 Task: Log work in the project TranceTech for the issue 'Upgrade the performance of a mobile application to reduce load times and improve responsiveness' spent time as '6w 3d 19h 11m' and remaining time as '2w 3d 14h 33m' and move to bottom of backlog. Now add the issue to the epic 'Business Rules Management'.
Action: Mouse moved to (267, 71)
Screenshot: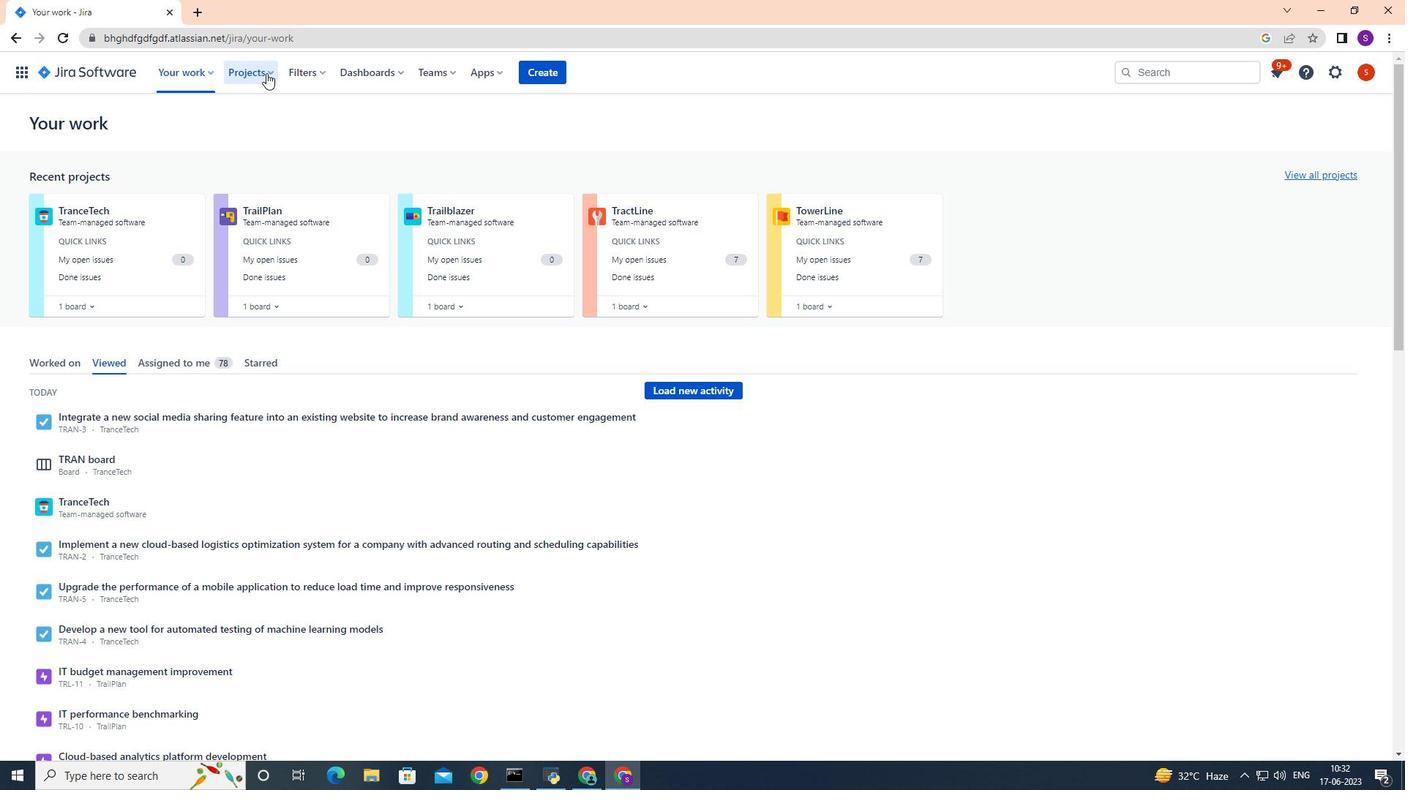 
Action: Mouse pressed left at (267, 71)
Screenshot: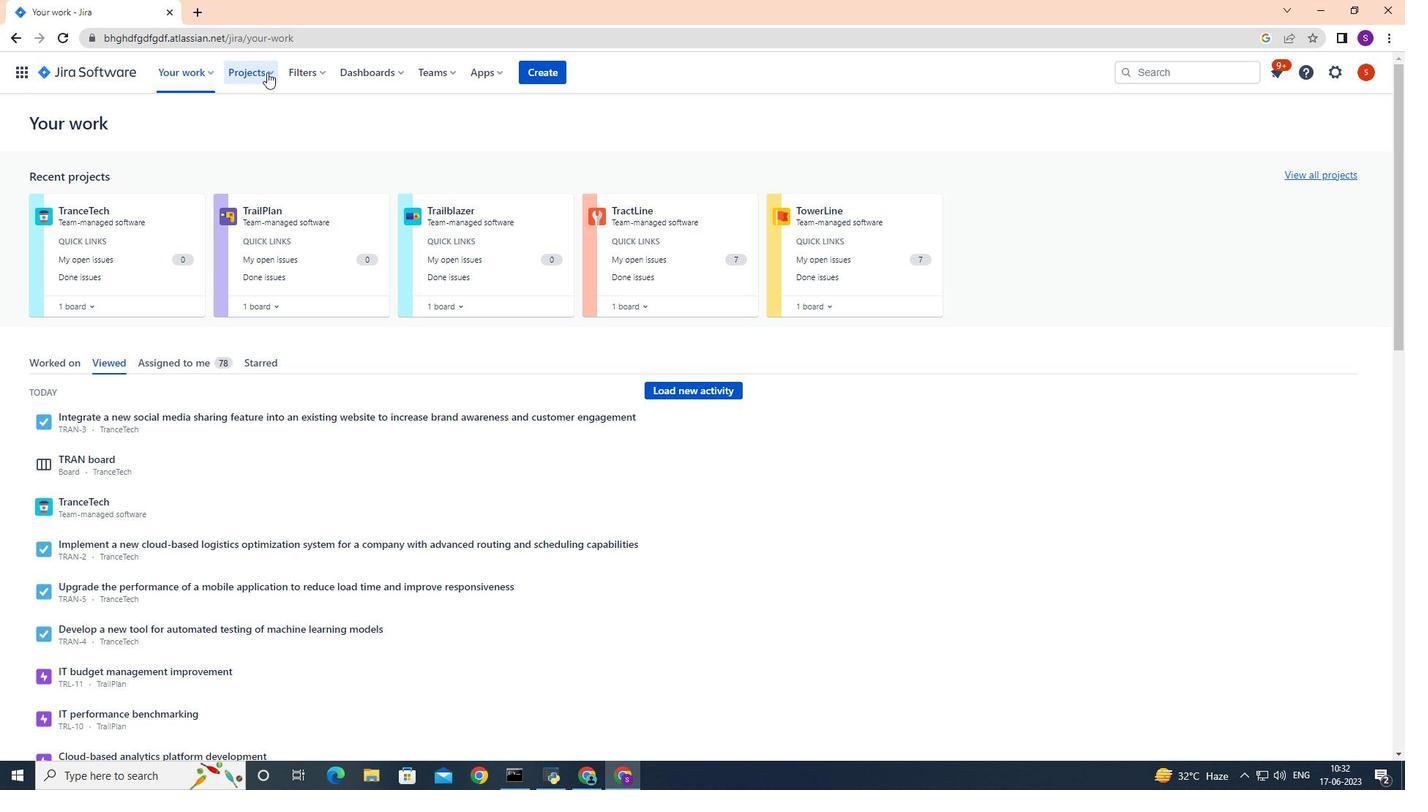 
Action: Mouse moved to (286, 134)
Screenshot: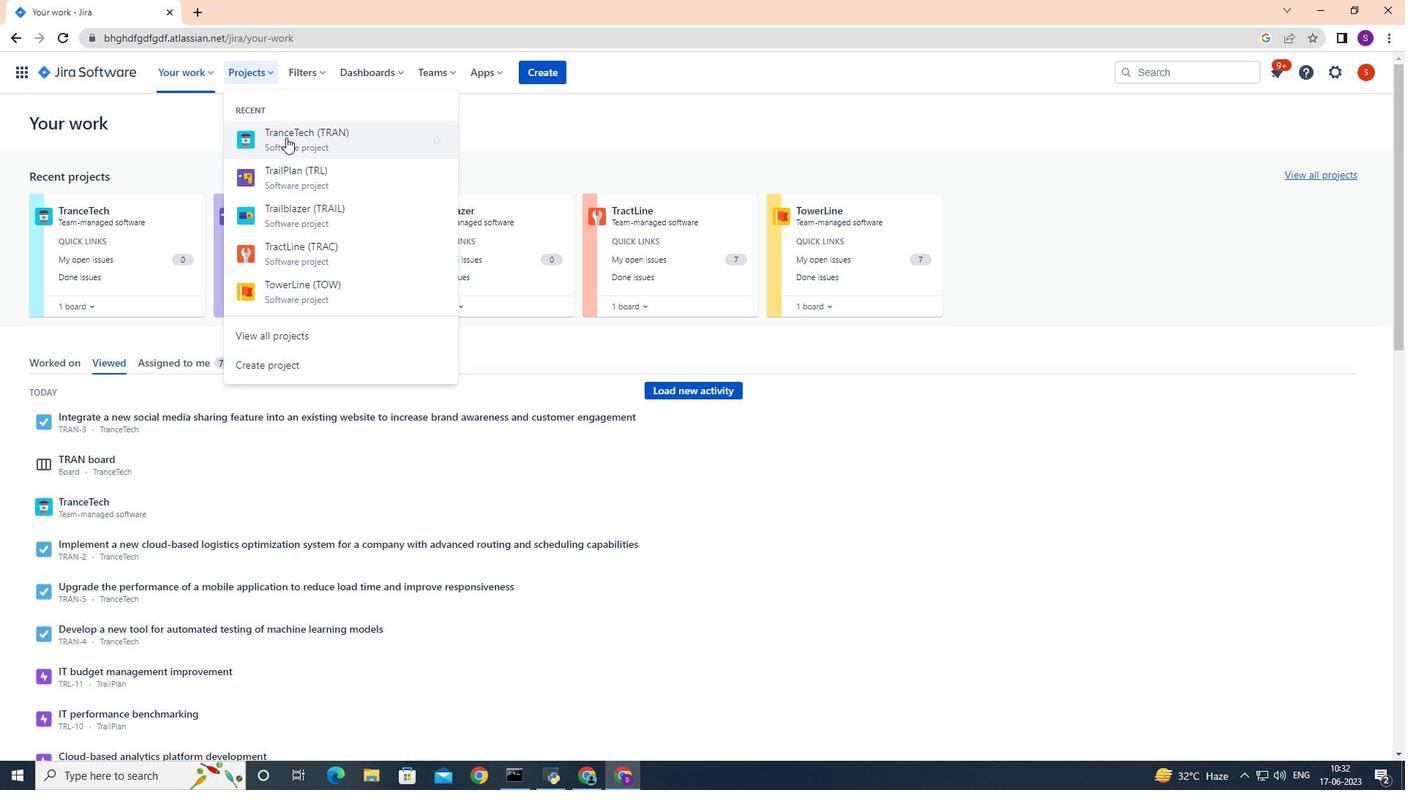 
Action: Mouse pressed left at (286, 134)
Screenshot: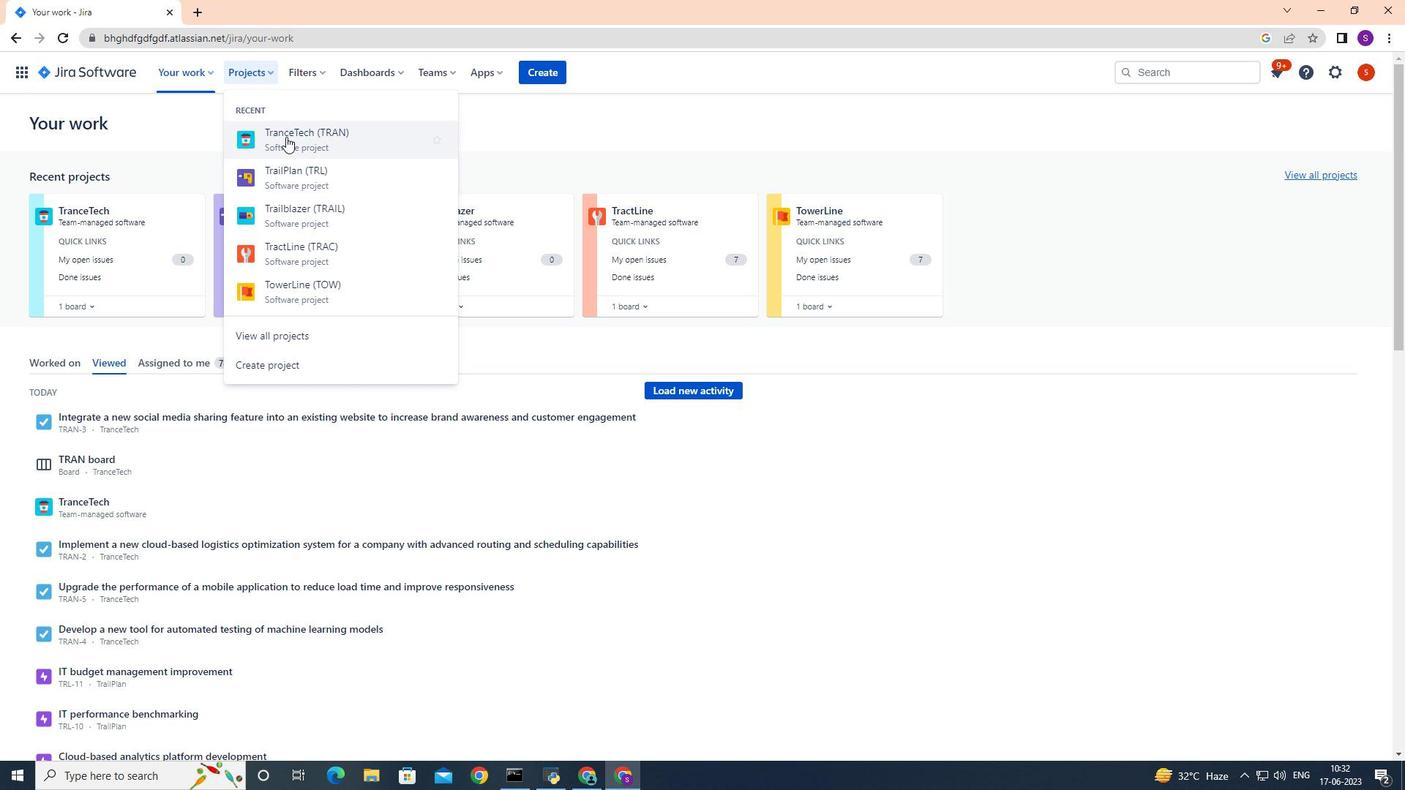 
Action: Mouse moved to (73, 211)
Screenshot: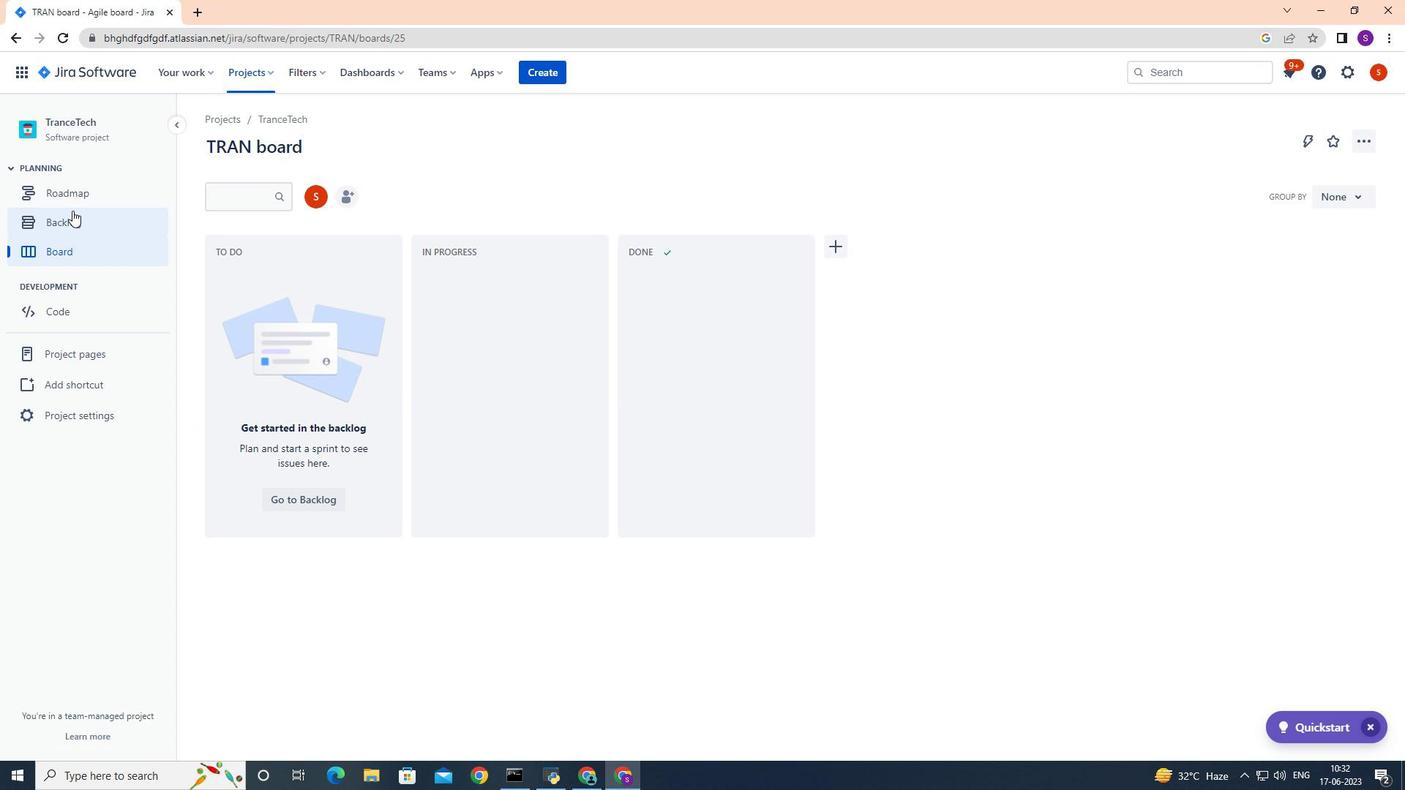 
Action: Mouse pressed left at (73, 211)
Screenshot: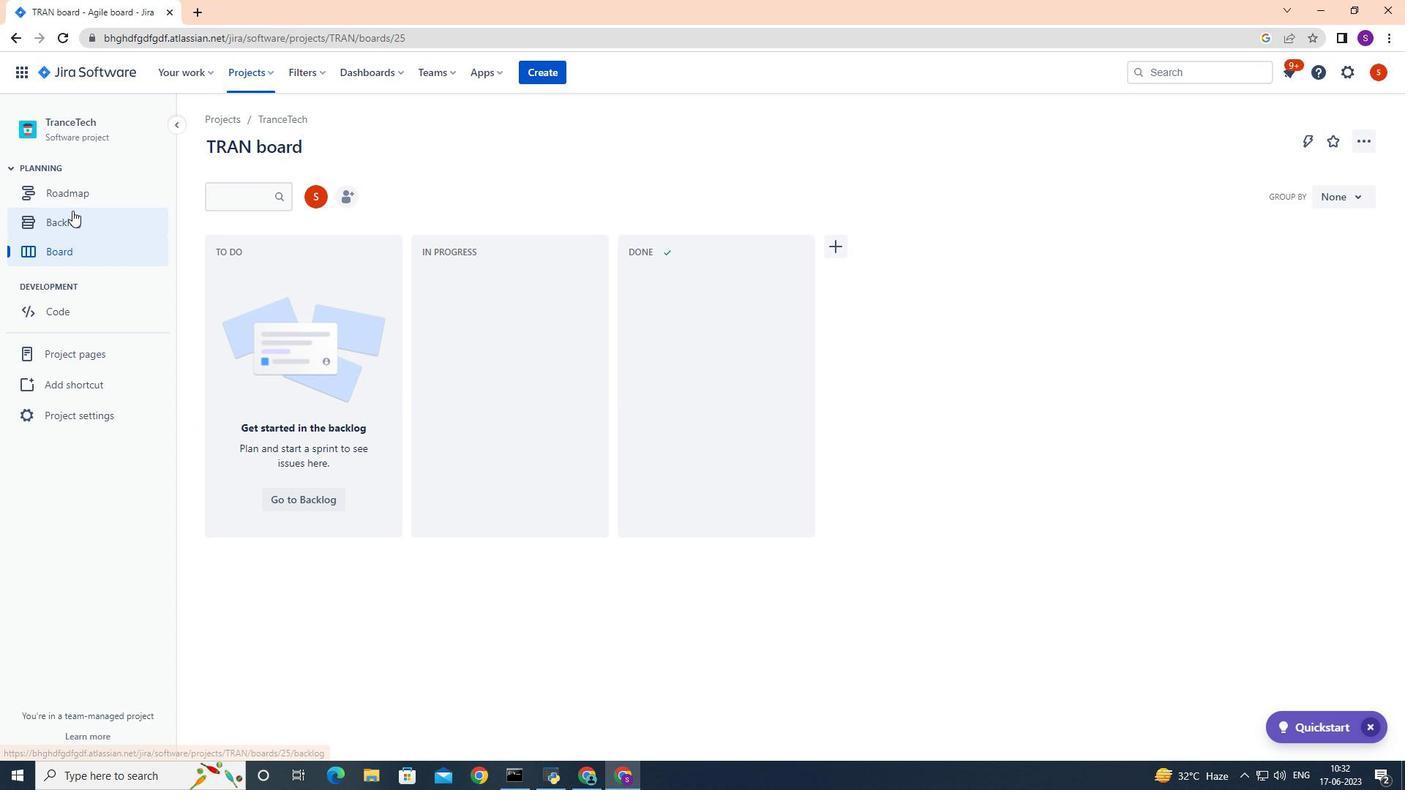 
Action: Mouse moved to (1073, 530)
Screenshot: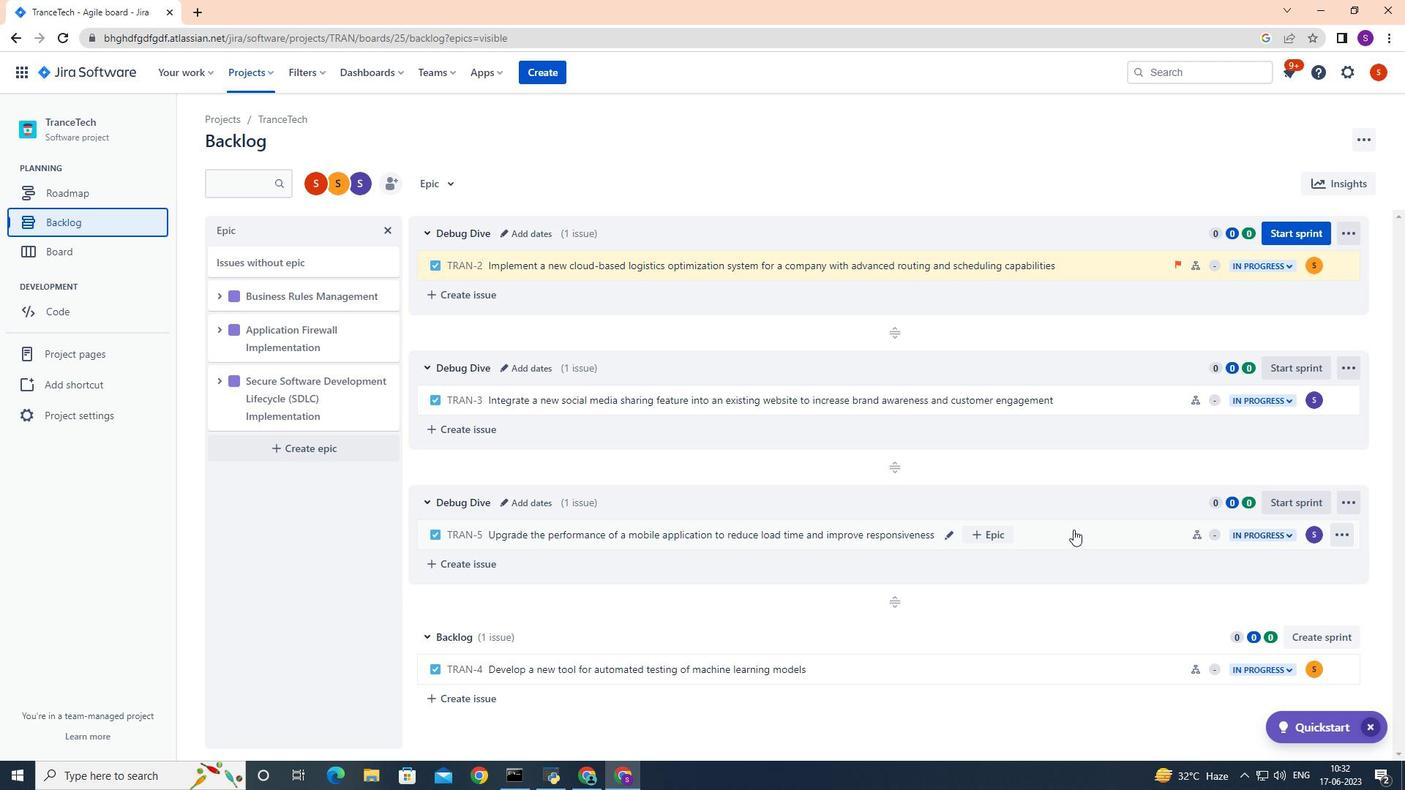 
Action: Mouse pressed left at (1073, 530)
Screenshot: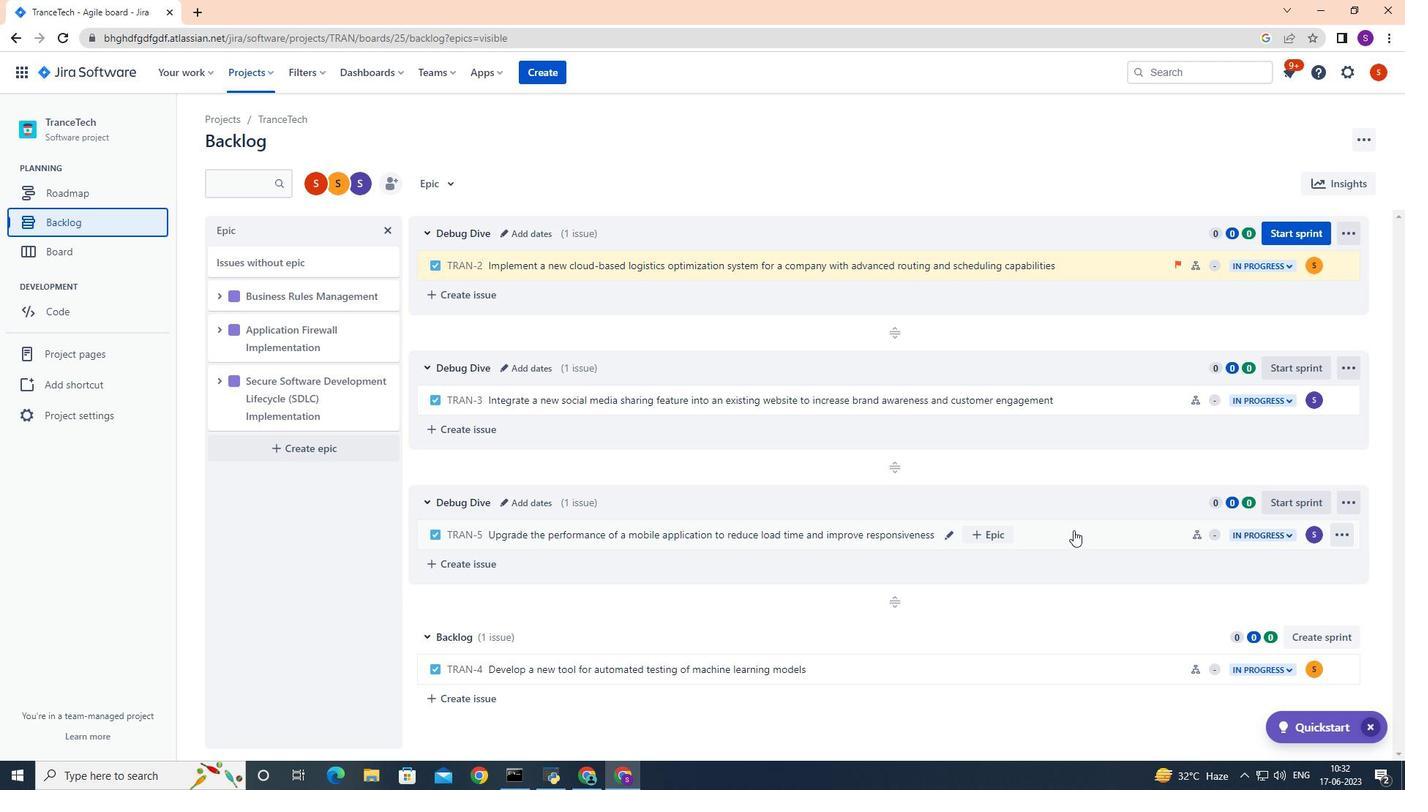 
Action: Mouse moved to (1335, 227)
Screenshot: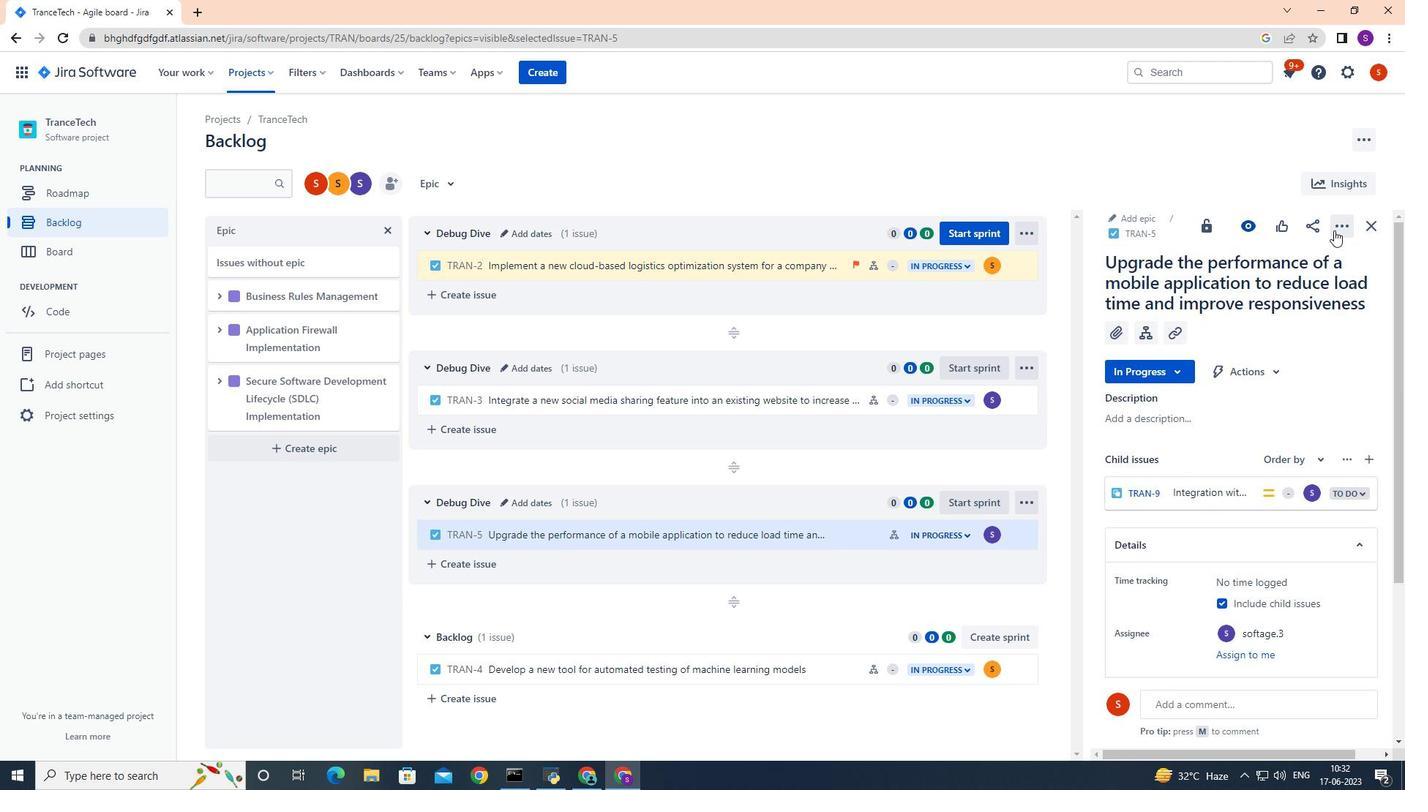 
Action: Mouse pressed left at (1335, 227)
Screenshot: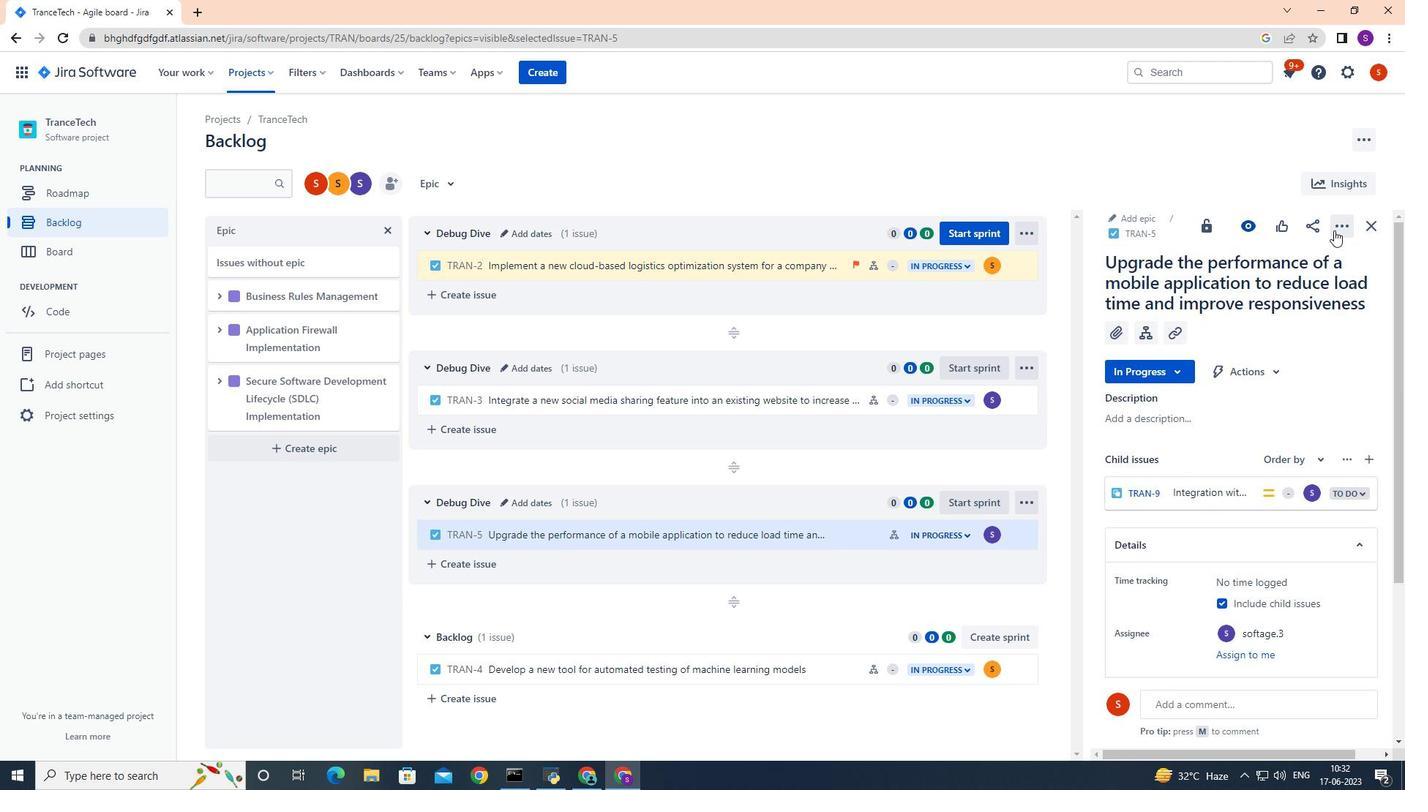 
Action: Mouse moved to (1309, 267)
Screenshot: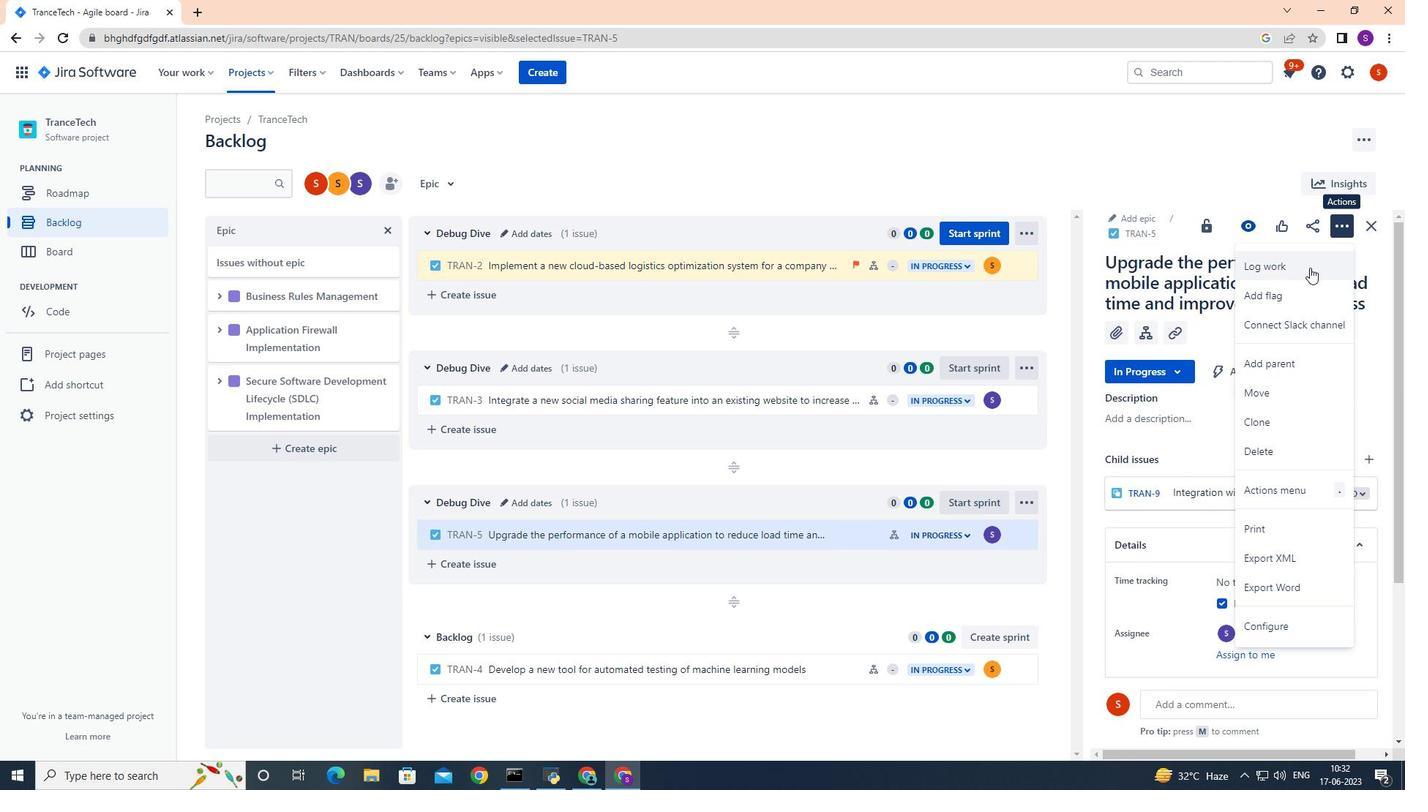 
Action: Mouse pressed left at (1309, 267)
Screenshot: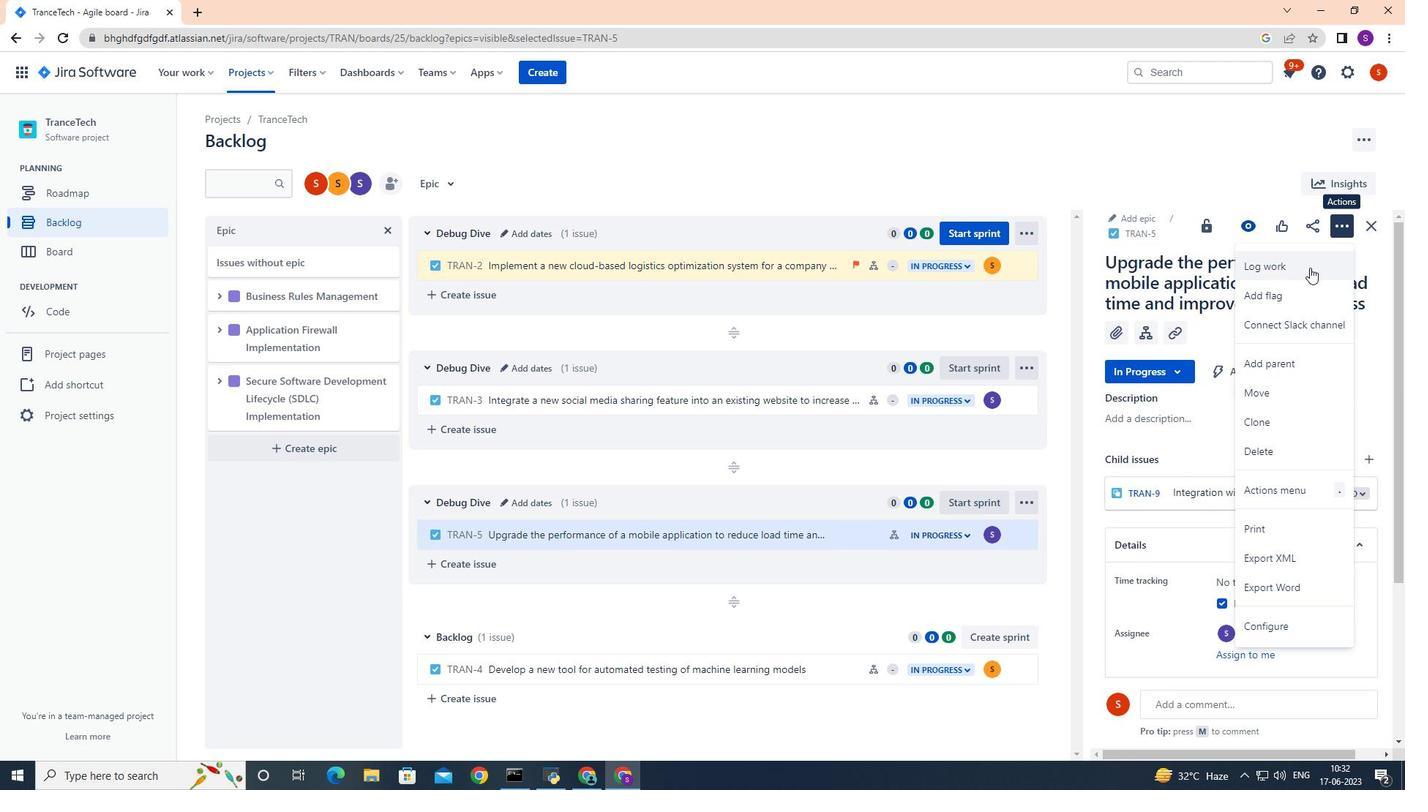
Action: Mouse moved to (742, 368)
Screenshot: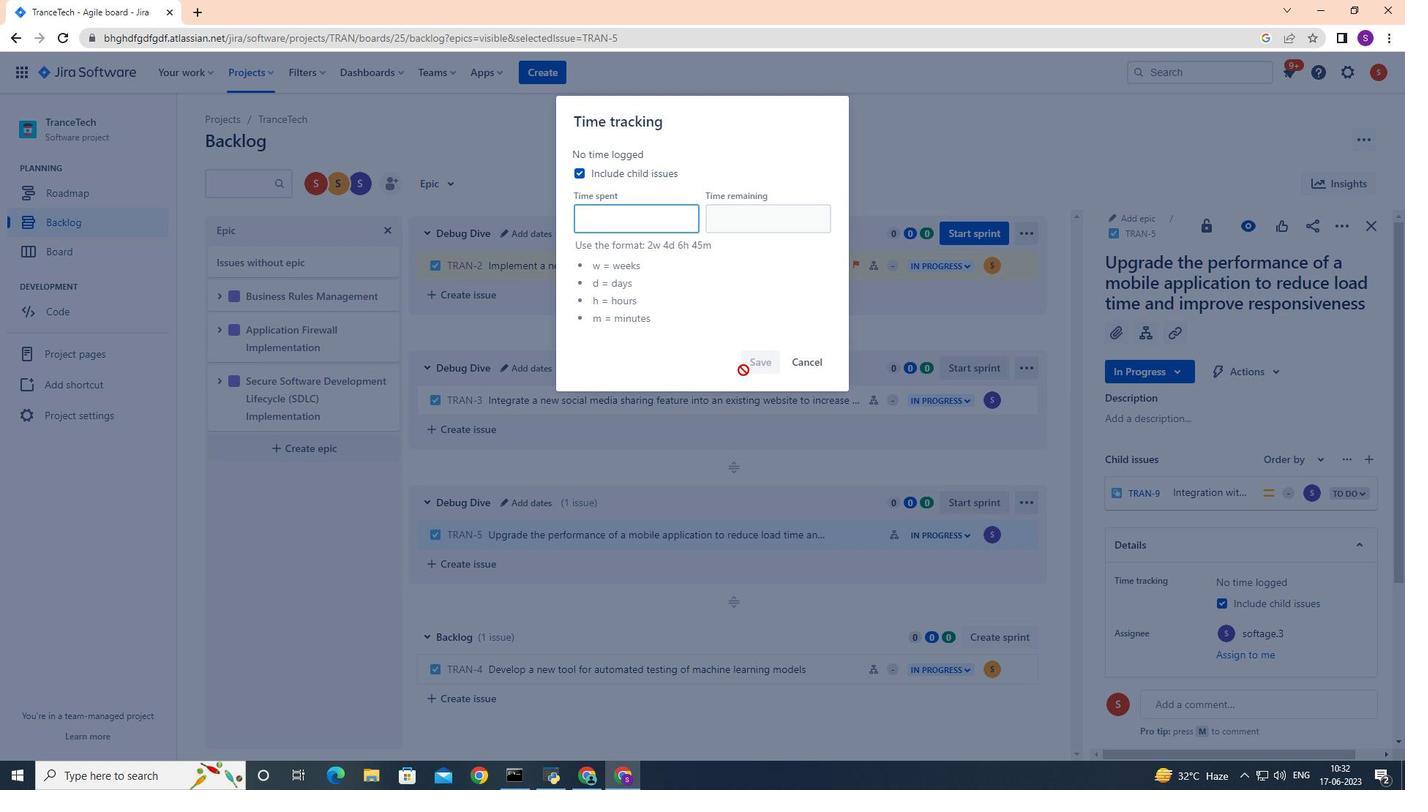 
Action: Key pressed 6w<Key.space>3d<Key.space>19h<Key.space>11m
Screenshot: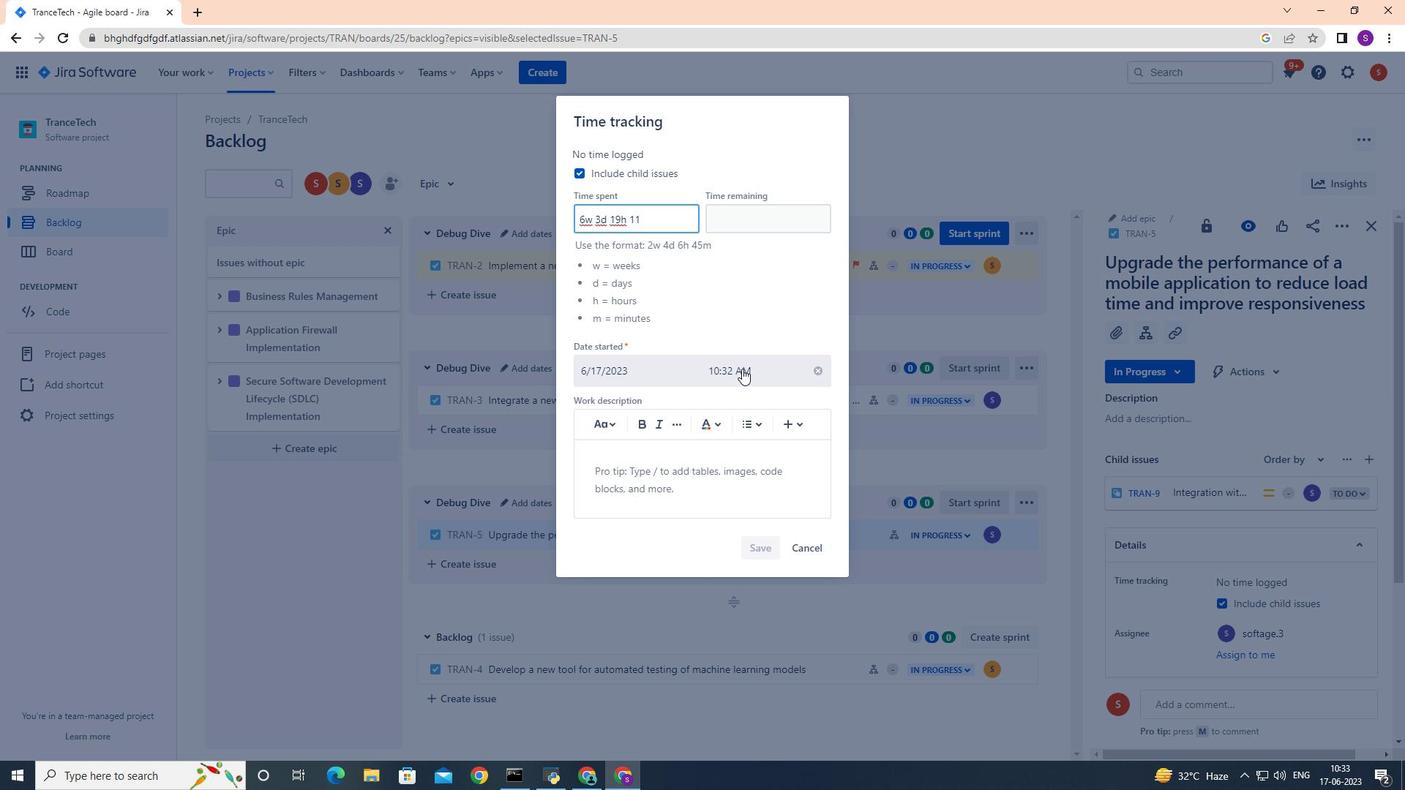 
Action: Mouse moved to (738, 212)
Screenshot: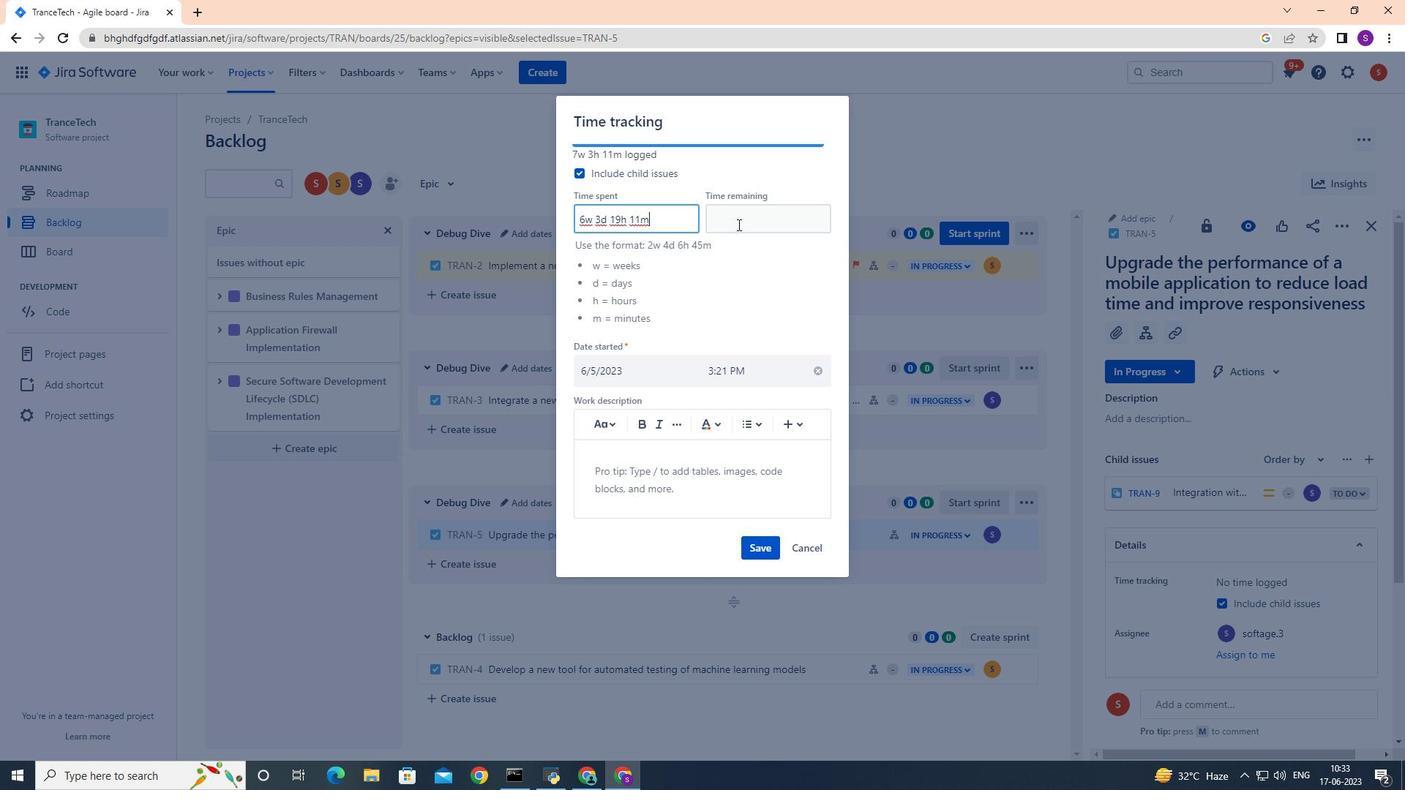 
Action: Mouse pressed left at (738, 212)
Screenshot: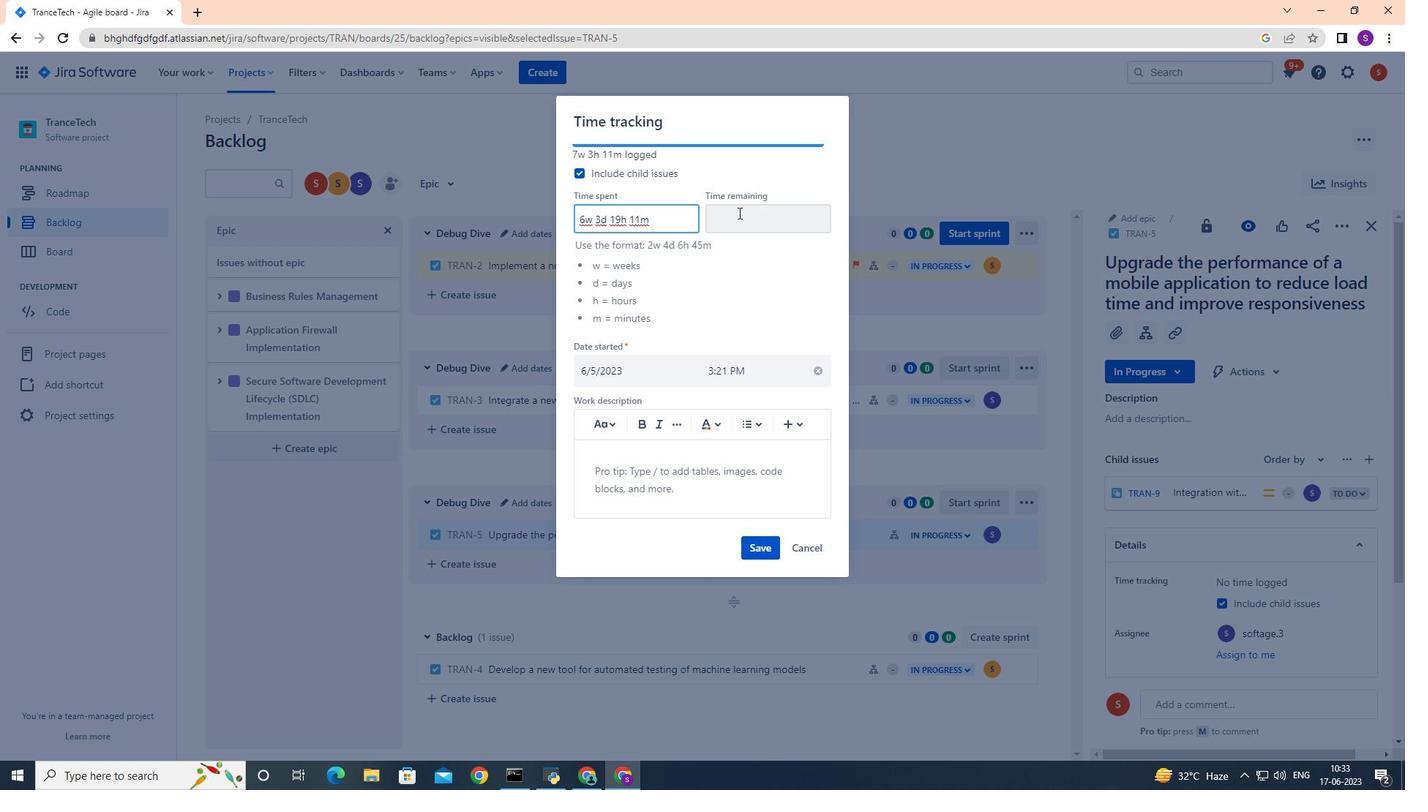 
Action: Mouse moved to (738, 212)
Screenshot: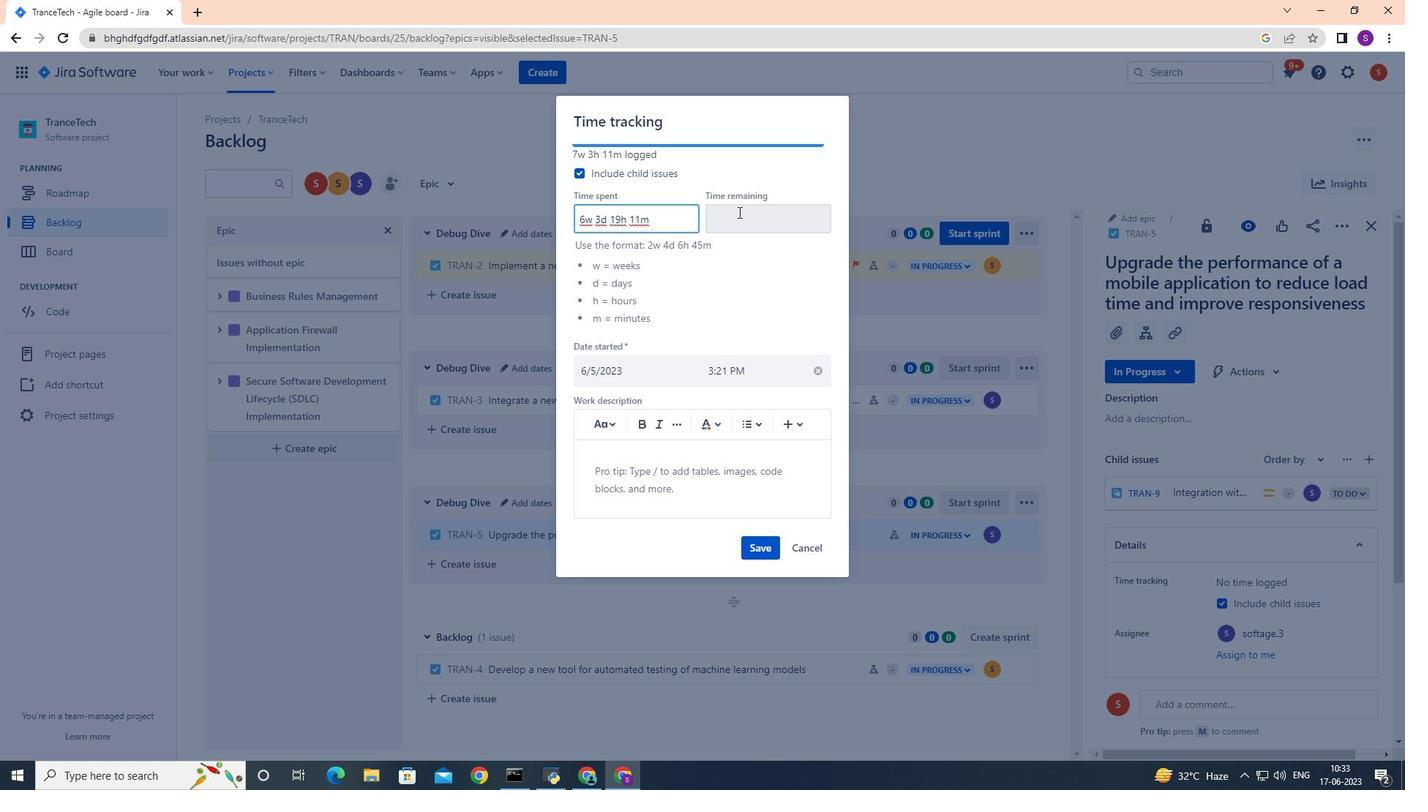 
Action: Key pressed 2w<Key.space>3d<Key.space>14h<Key.space>33m
Screenshot: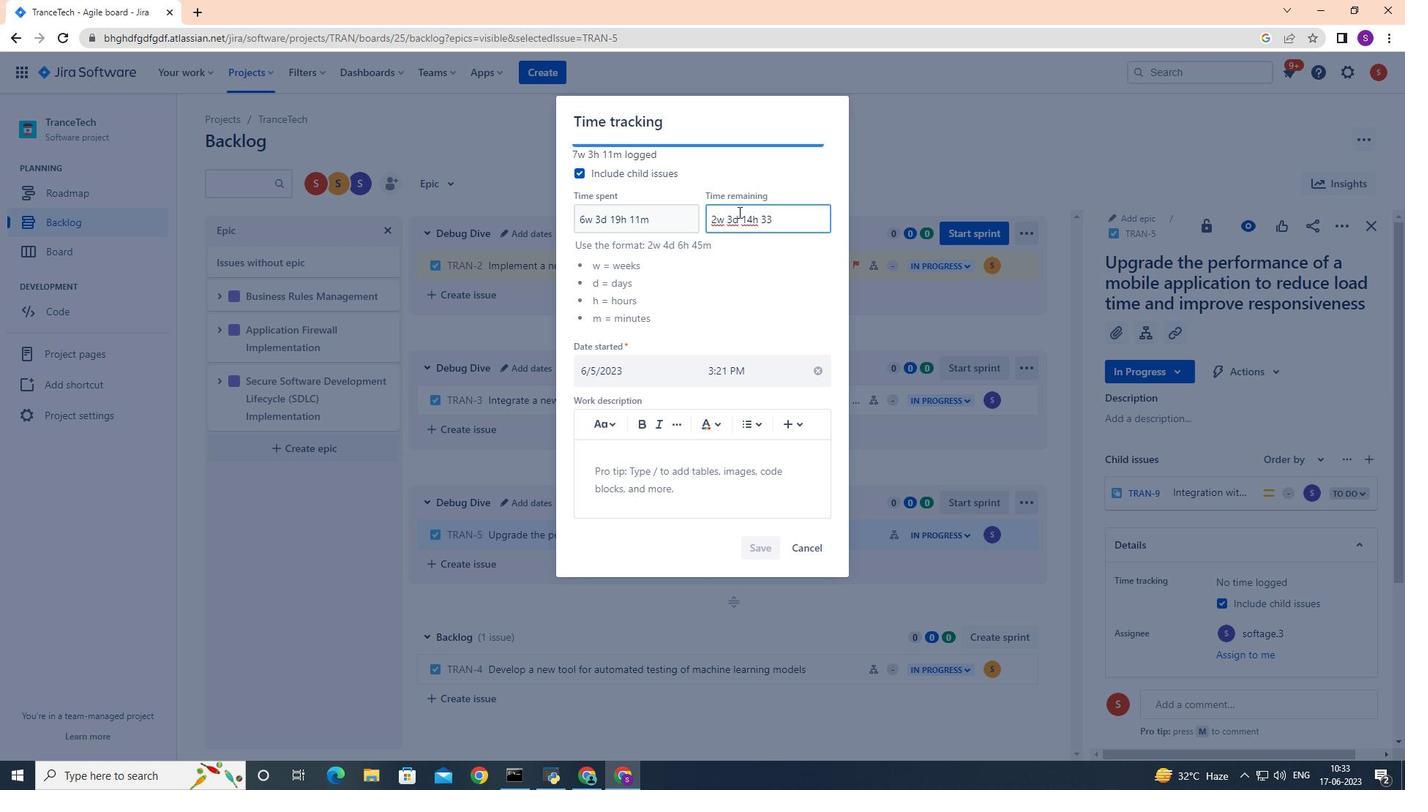 
Action: Mouse moved to (761, 544)
Screenshot: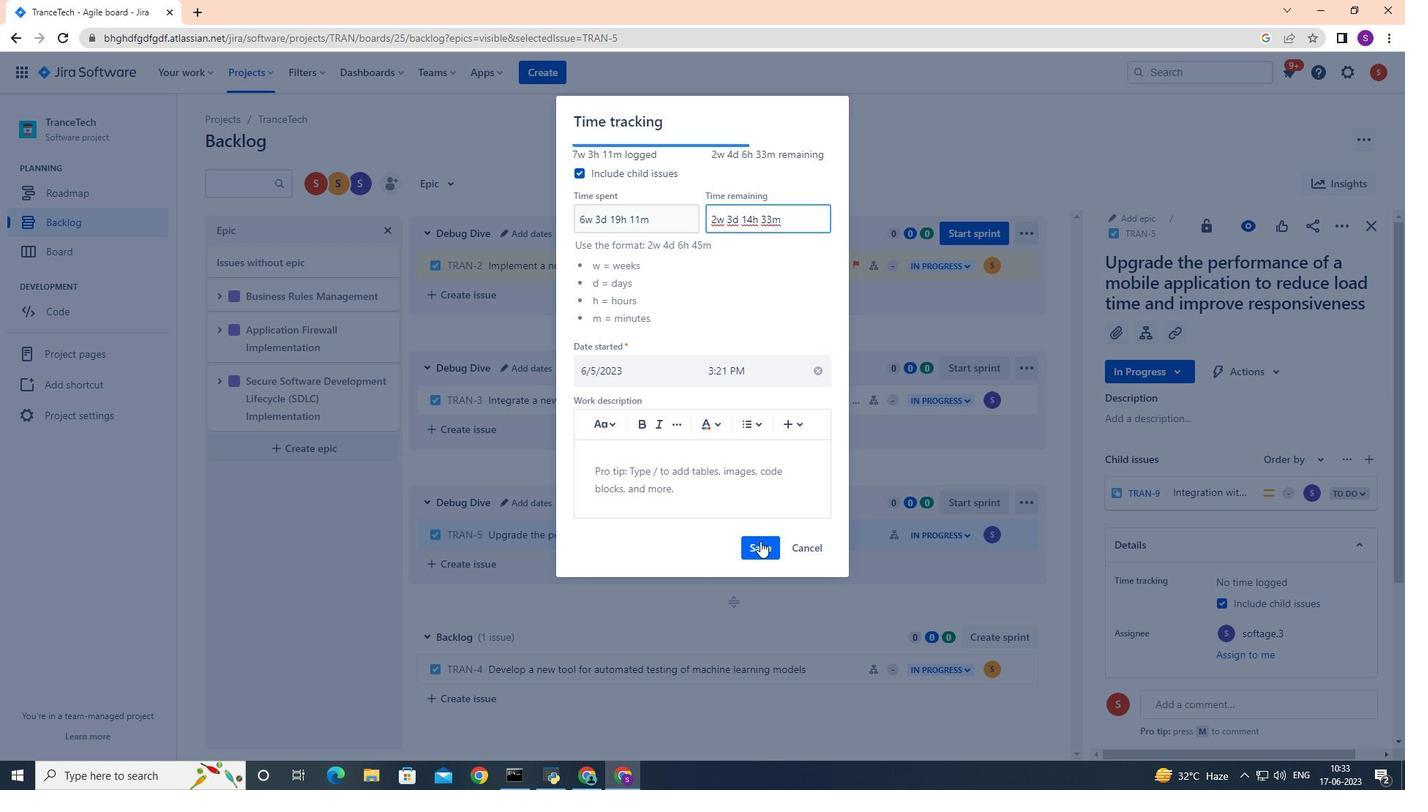 
Action: Mouse pressed left at (761, 544)
Screenshot: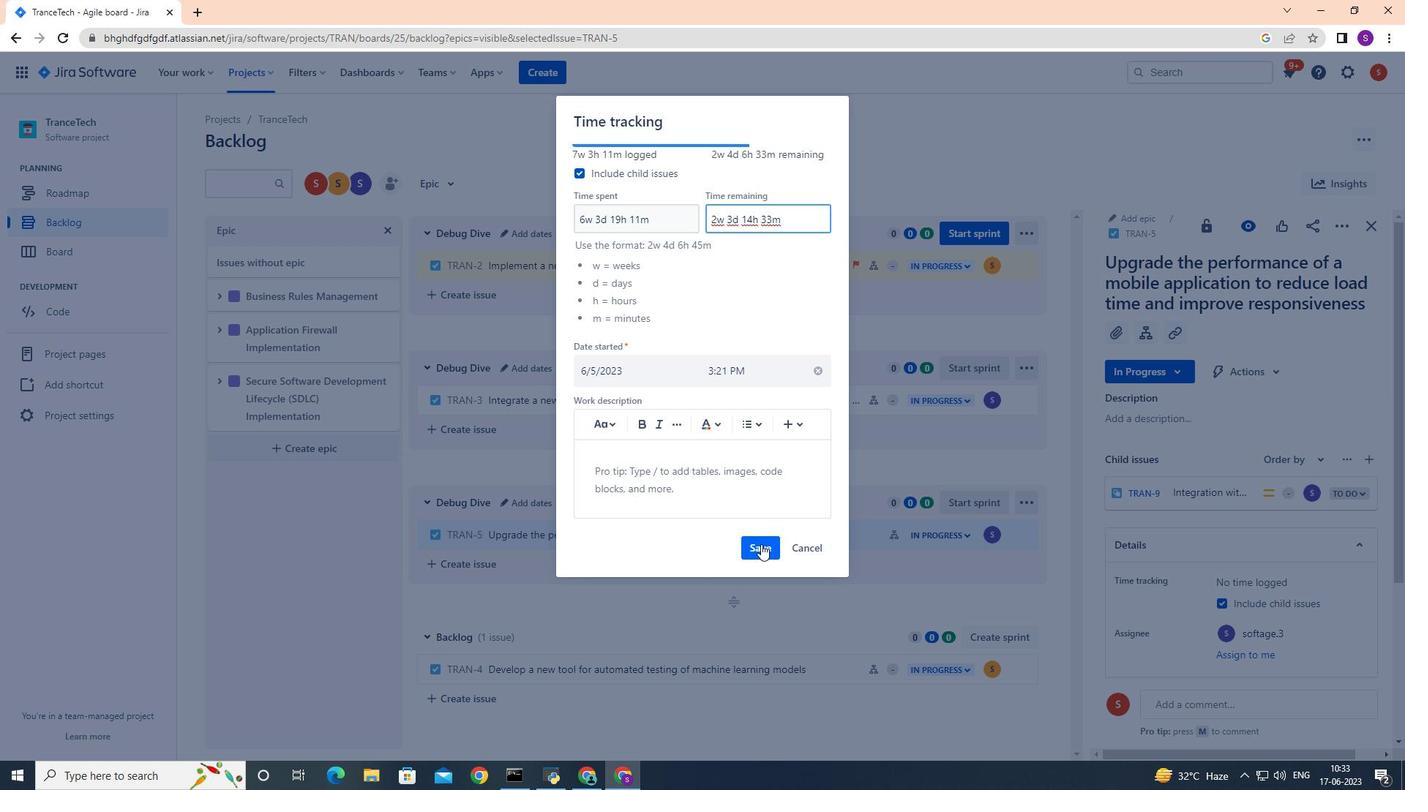 
Action: Mouse moved to (1027, 533)
Screenshot: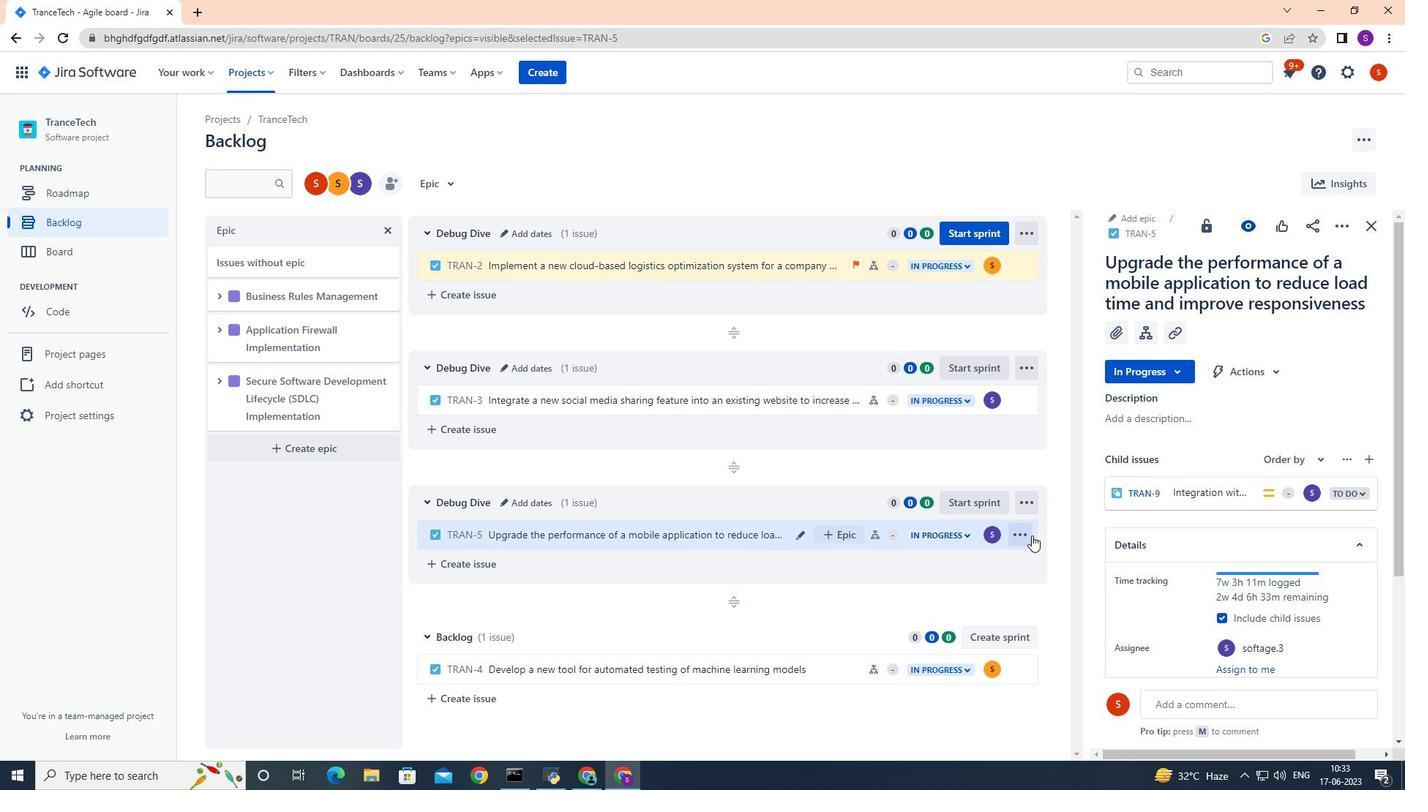 
Action: Mouse pressed left at (1027, 533)
Screenshot: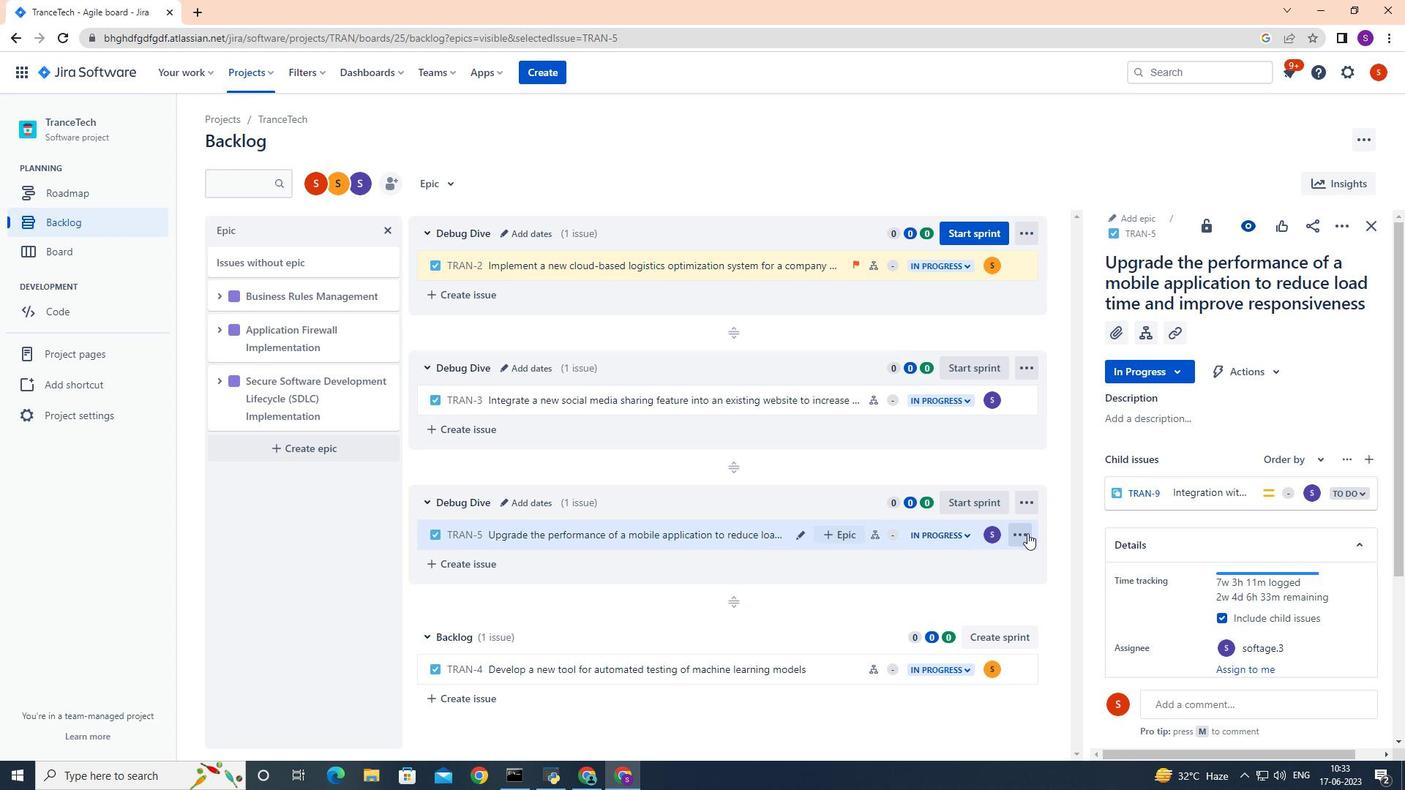 
Action: Mouse moved to (1003, 502)
Screenshot: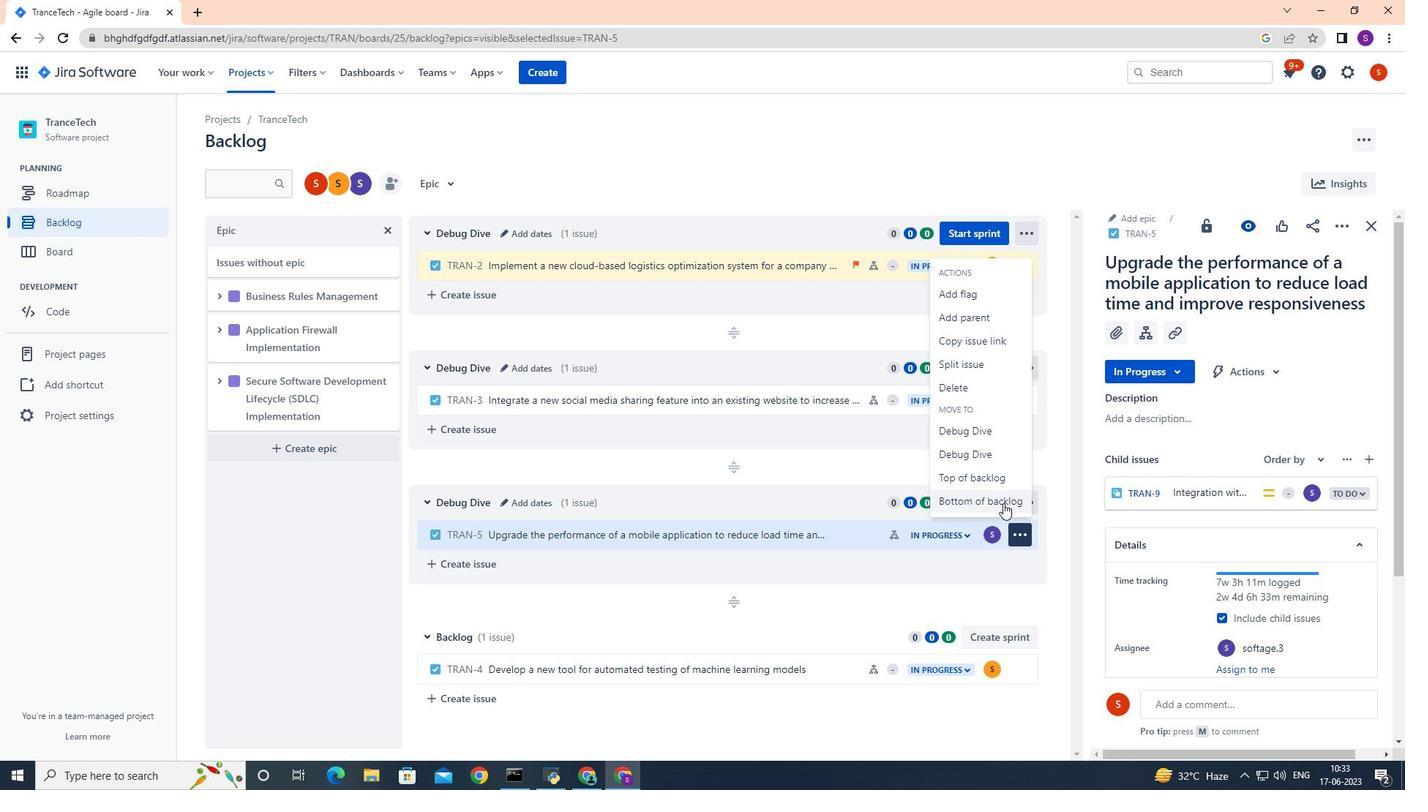 
Action: Mouse pressed left at (1003, 502)
Screenshot: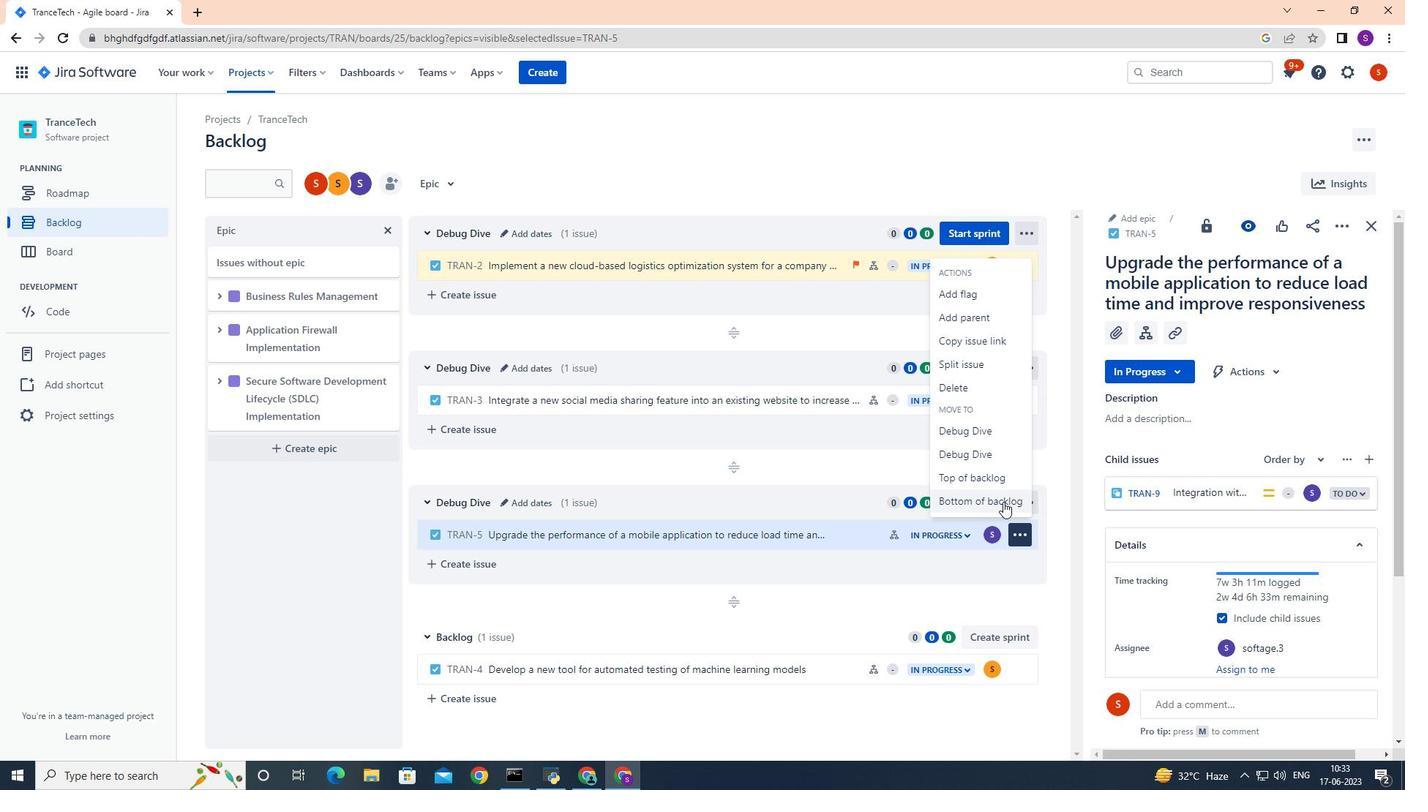 
Action: Mouse moved to (327, 285)
Screenshot: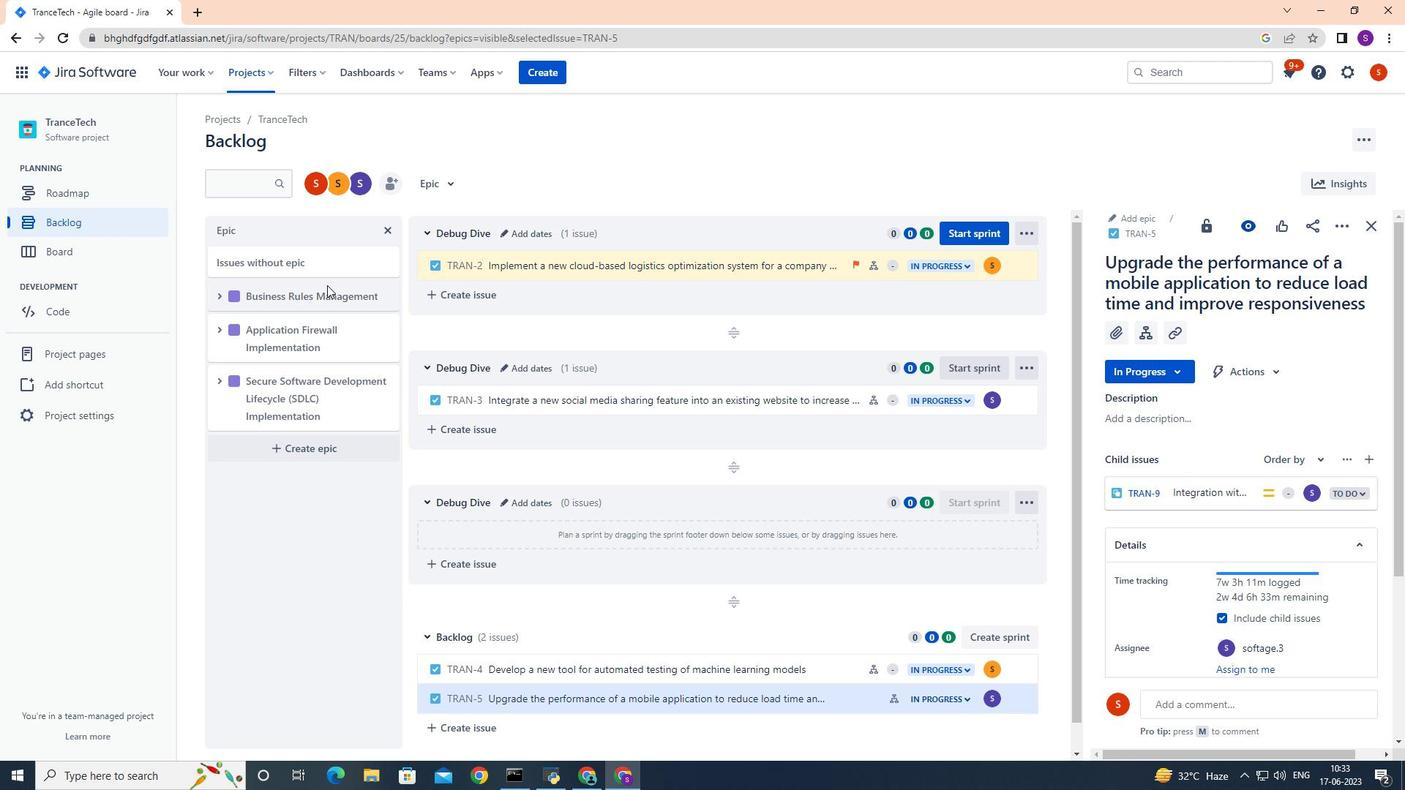
Action: Mouse pressed left at (327, 285)
Screenshot: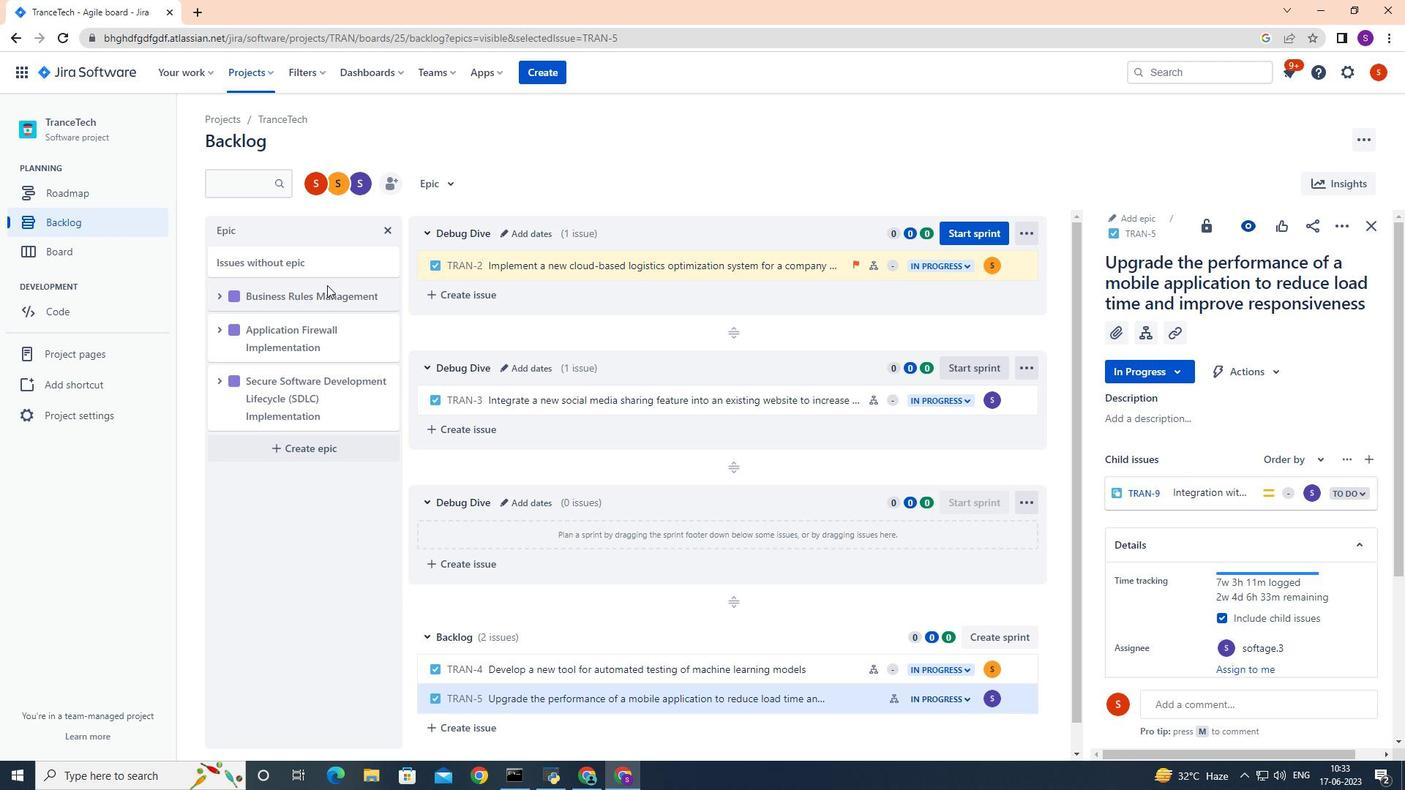 
Action: Mouse moved to (329, 285)
Screenshot: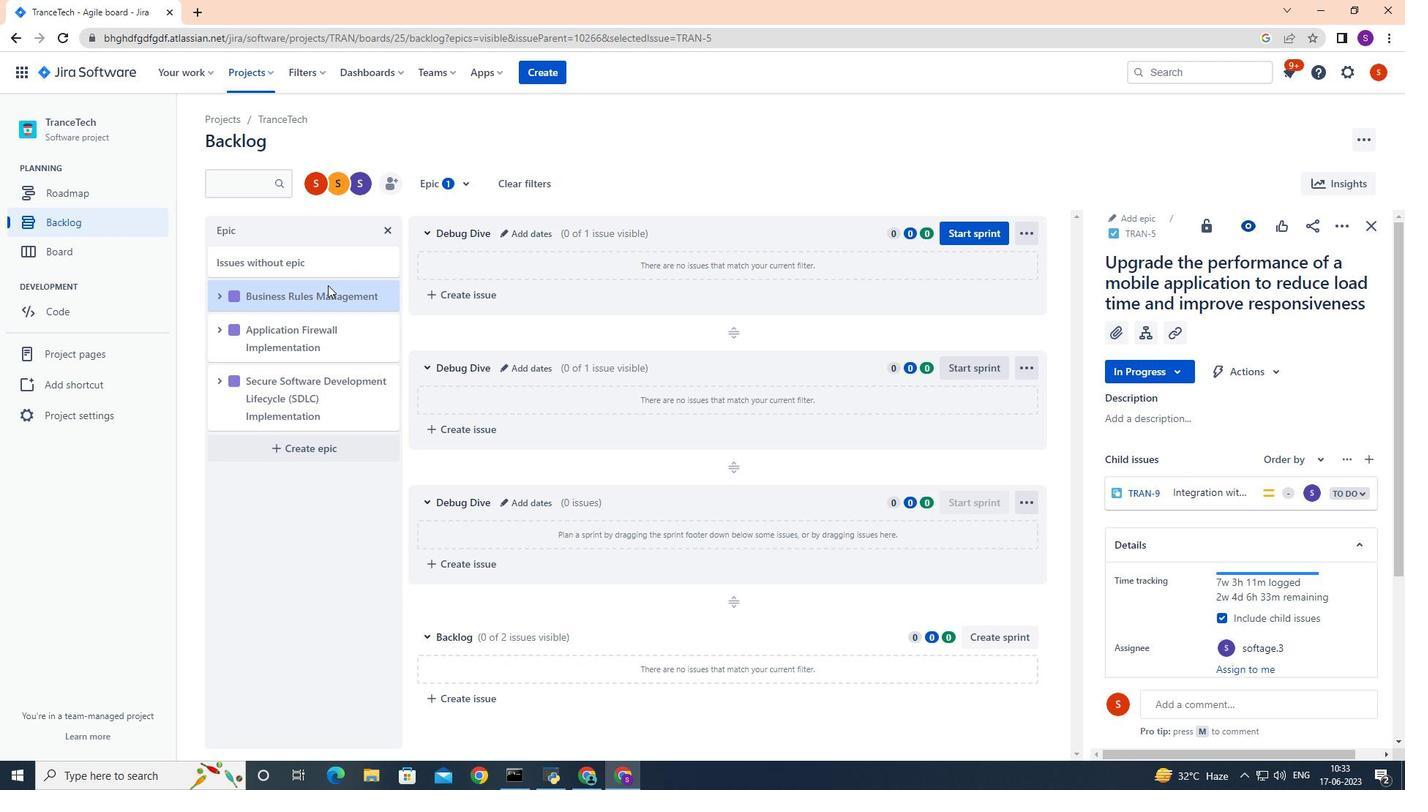 
